 Task: Change the visibility to the workspace.
Action: Mouse moved to (268, 71)
Screenshot: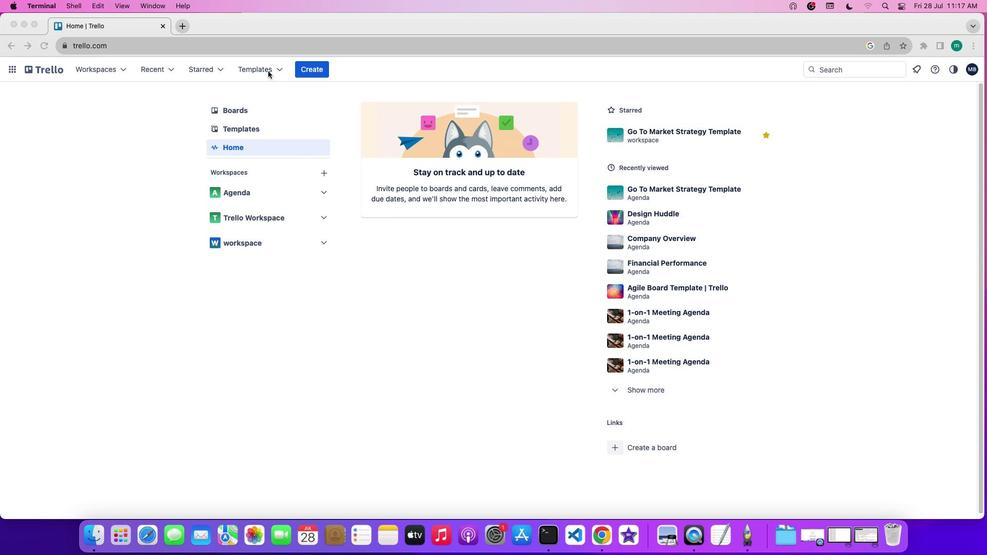 
Action: Mouse pressed left at (268, 71)
Screenshot: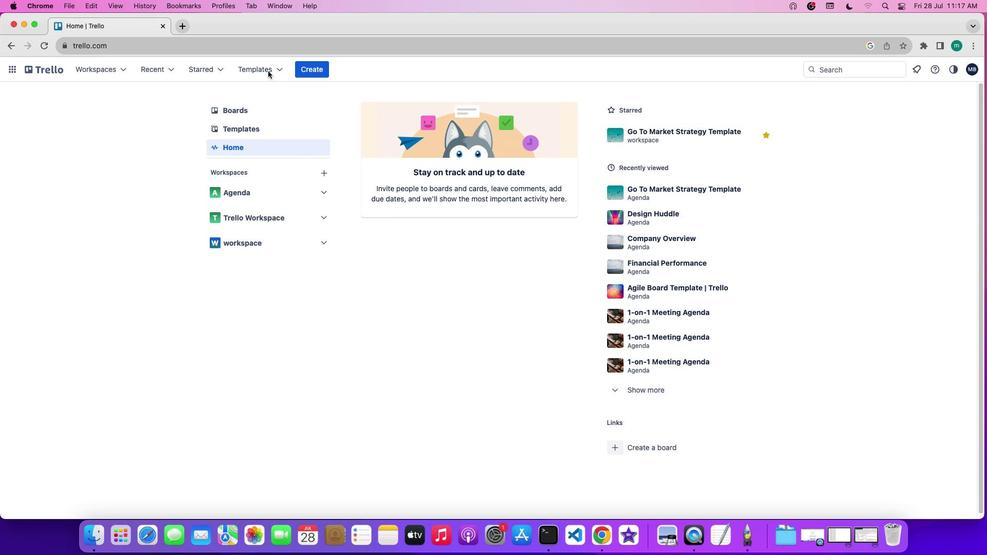 
Action: Mouse pressed left at (268, 71)
Screenshot: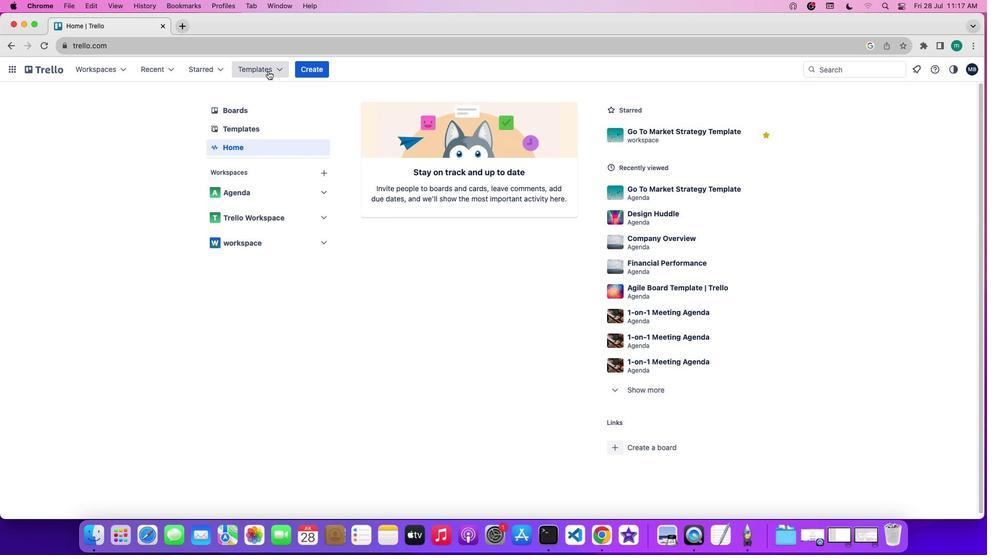 
Action: Mouse moved to (280, 204)
Screenshot: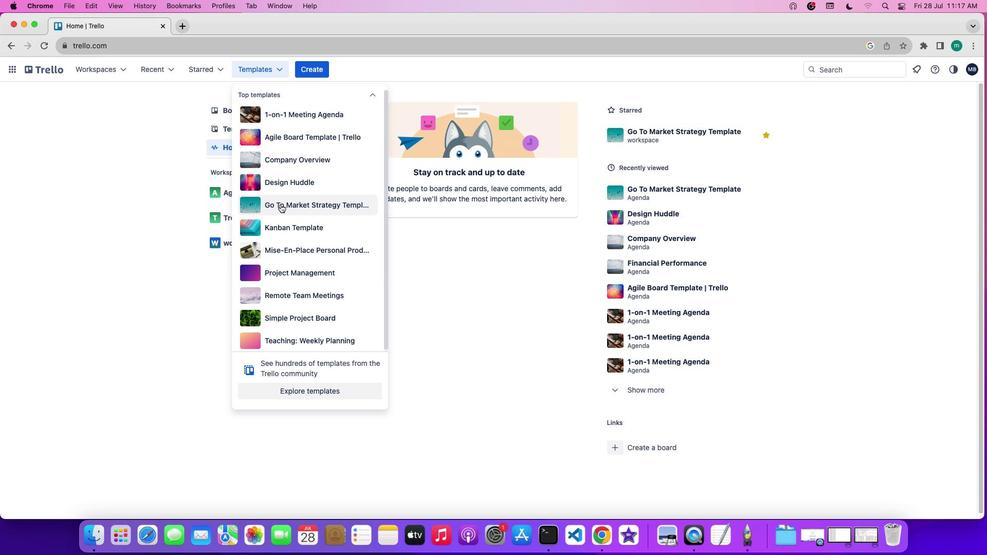 
Action: Mouse pressed left at (280, 204)
Screenshot: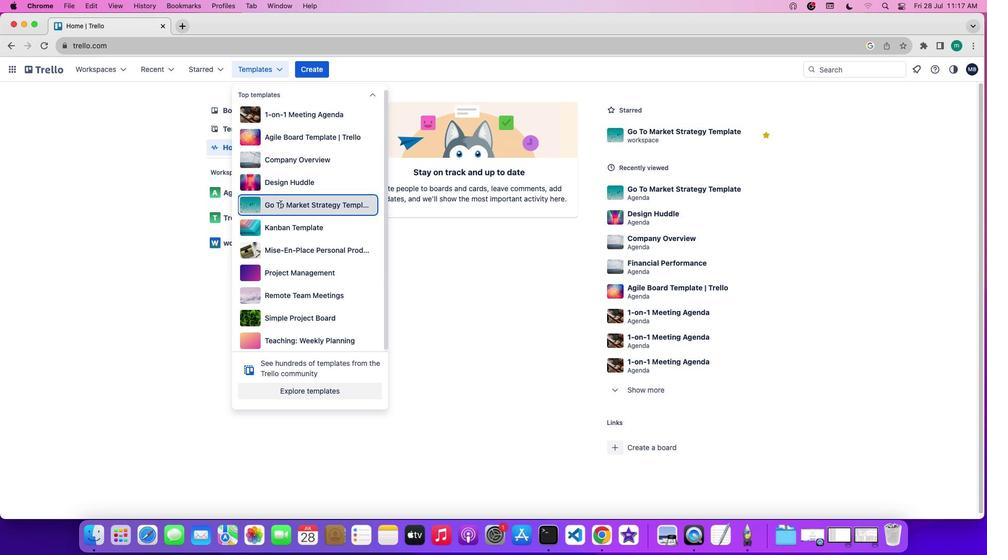 
Action: Mouse moved to (341, 269)
Screenshot: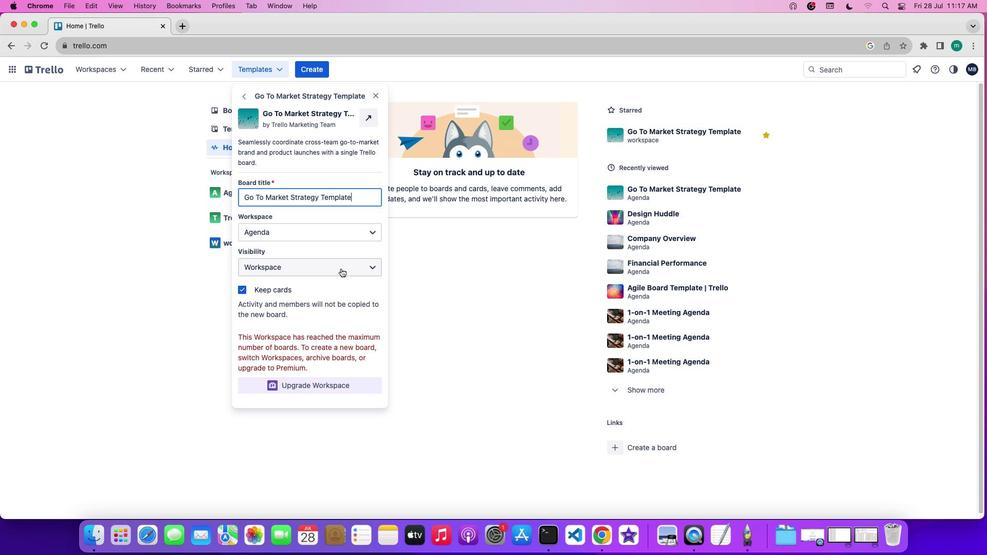 
Action: Mouse pressed left at (341, 269)
Screenshot: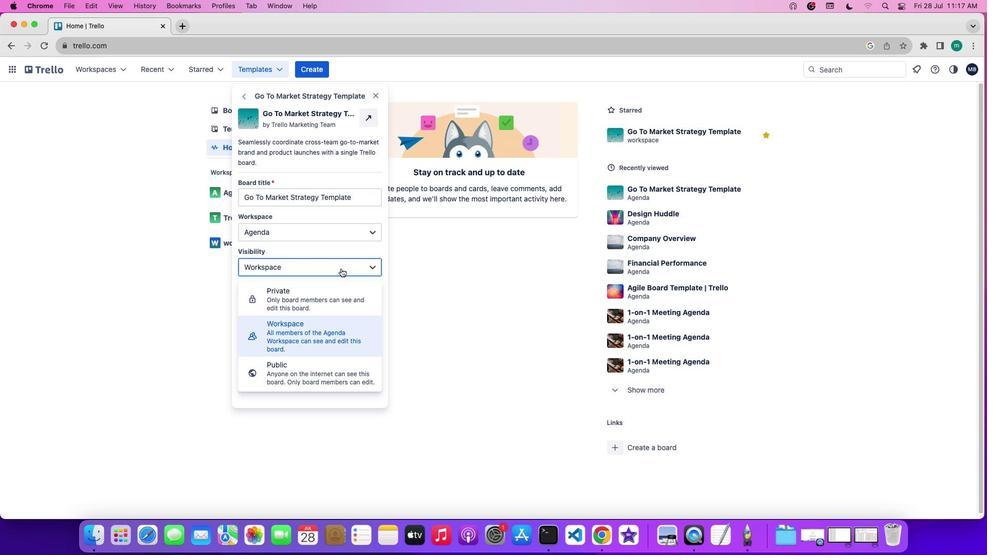 
Action: Mouse moved to (327, 322)
Screenshot: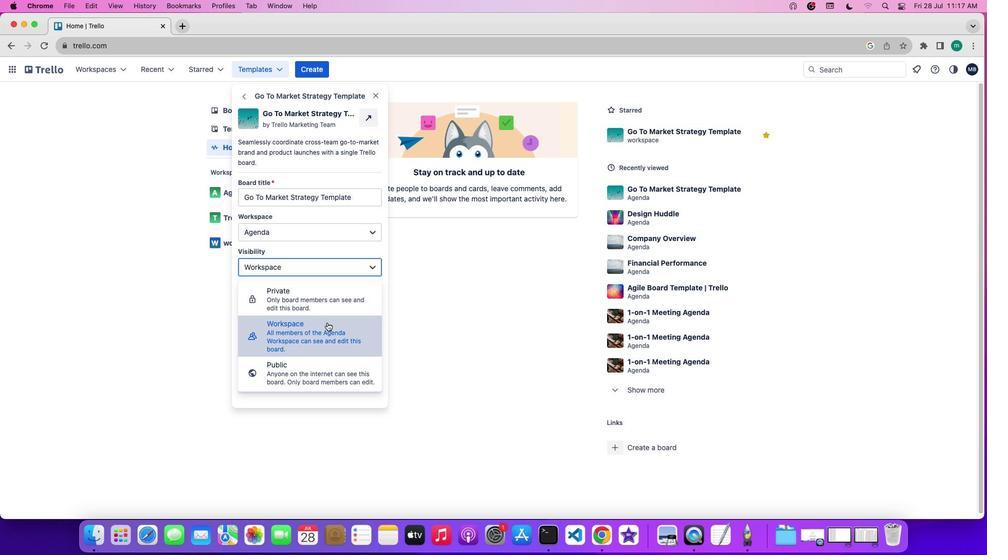 
Action: Mouse pressed left at (327, 322)
Screenshot: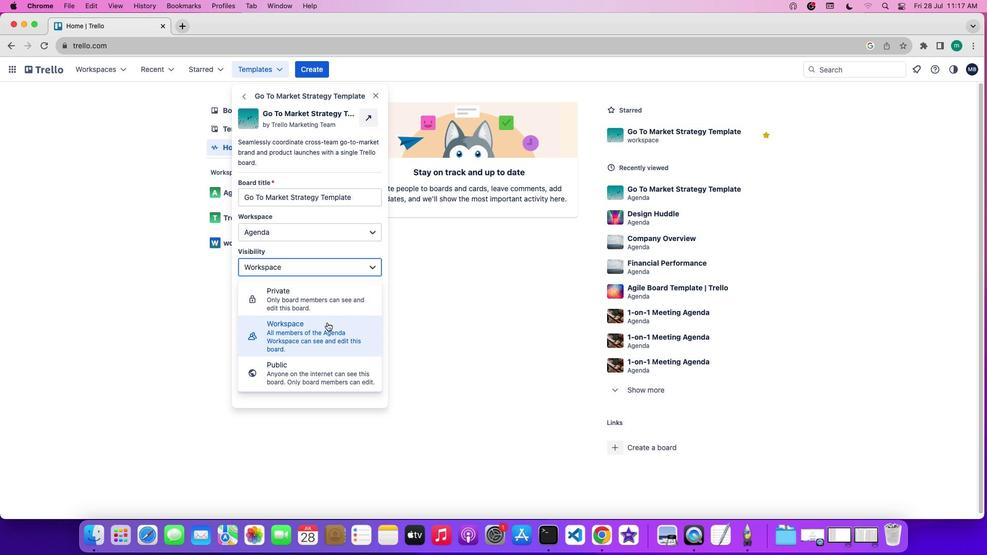 
Action: Mouse moved to (404, 329)
Screenshot: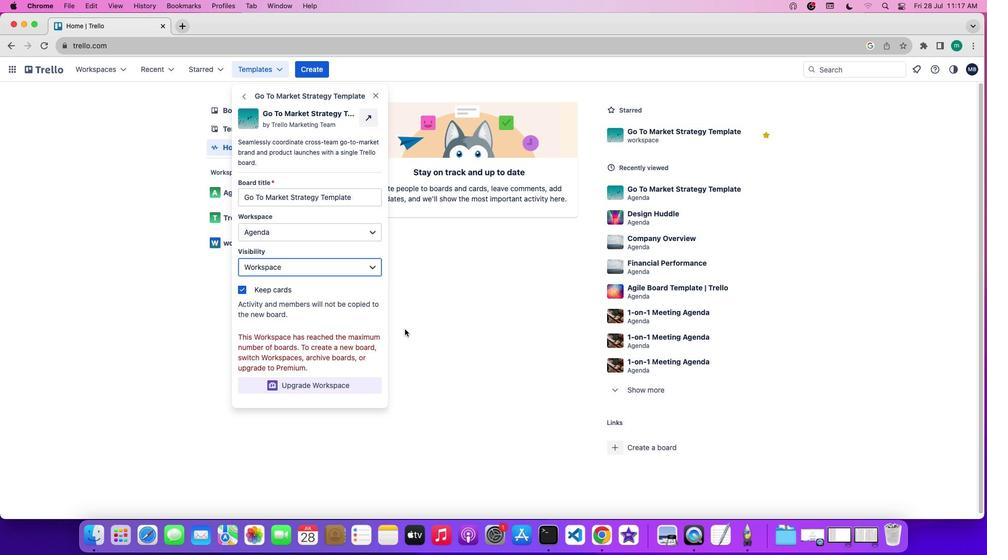 
